 Task: Search for the contact with the first name 'Shubham' in Outlook.
Action: Mouse moved to (19, 73)
Screenshot: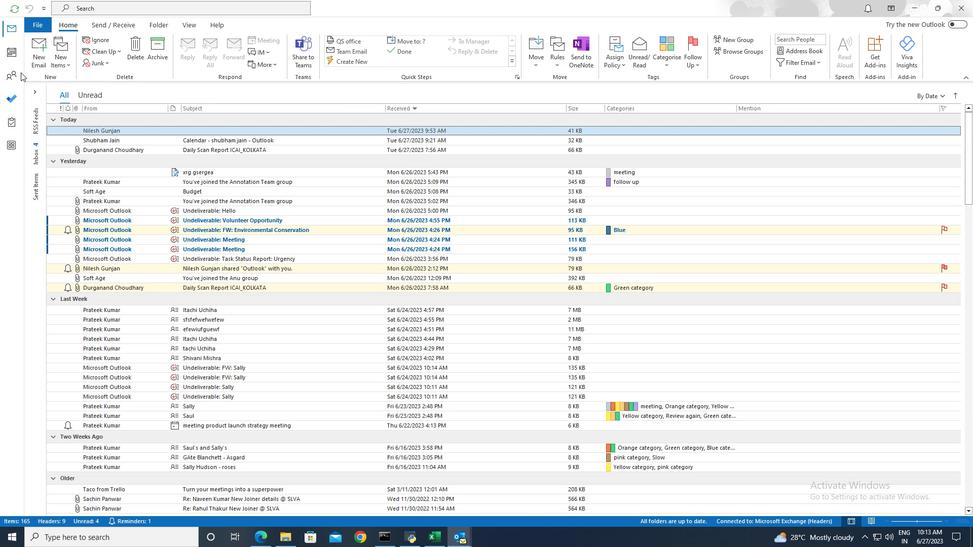 
Action: Mouse pressed left at (19, 73)
Screenshot: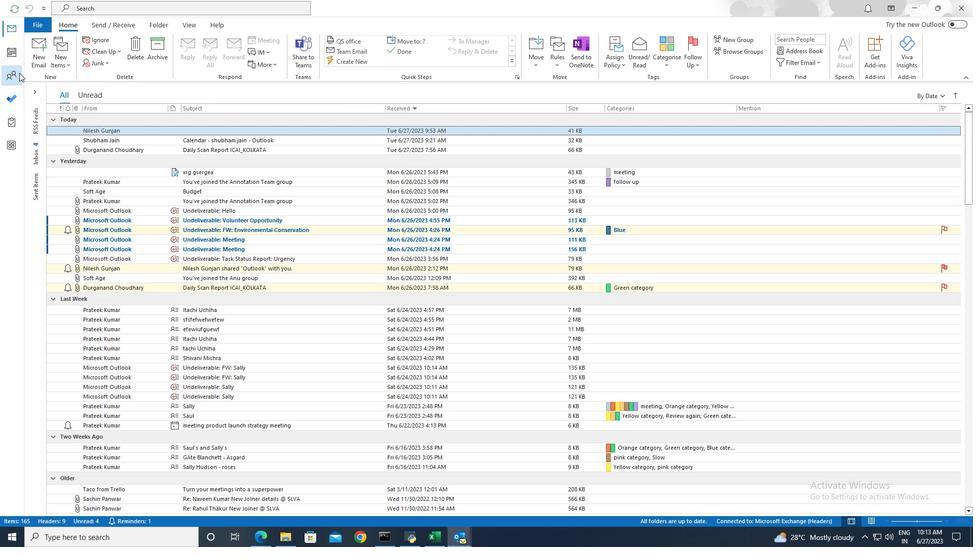 
Action: Mouse moved to (247, 5)
Screenshot: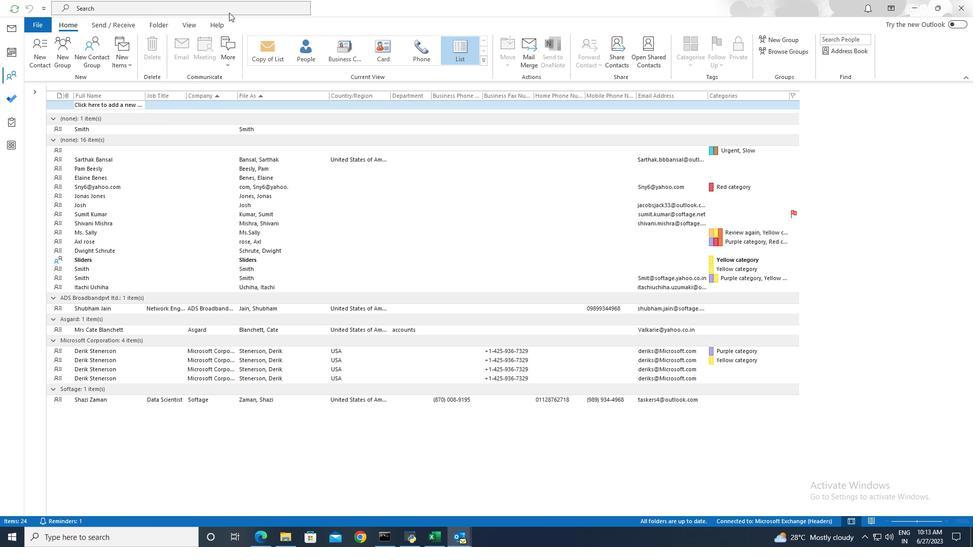 
Action: Mouse pressed left at (247, 5)
Screenshot: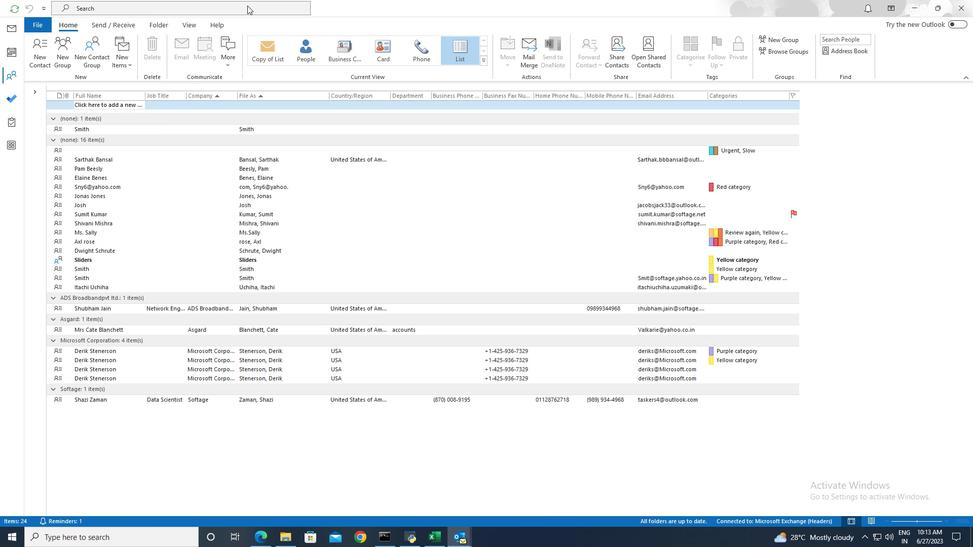 
Action: Mouse moved to (347, 8)
Screenshot: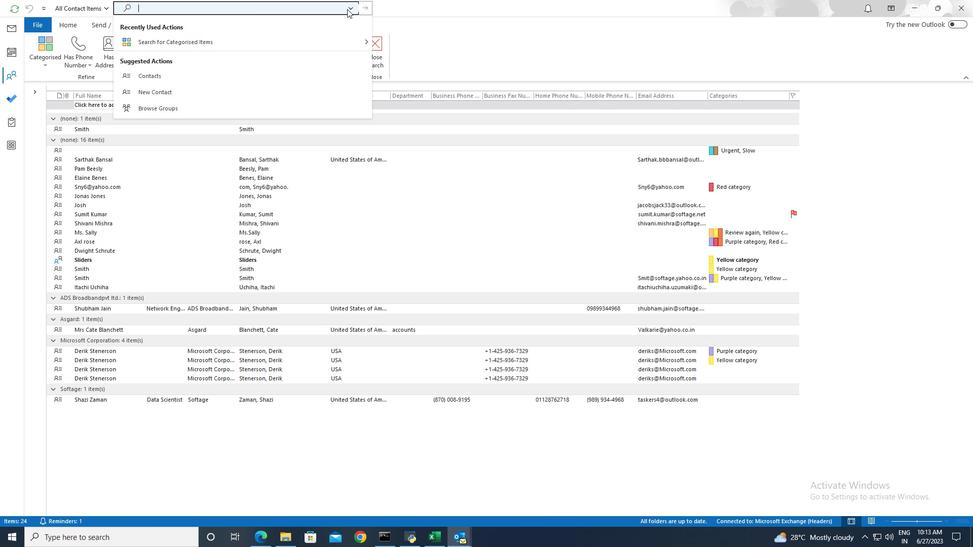 
Action: Mouse pressed left at (347, 8)
Screenshot: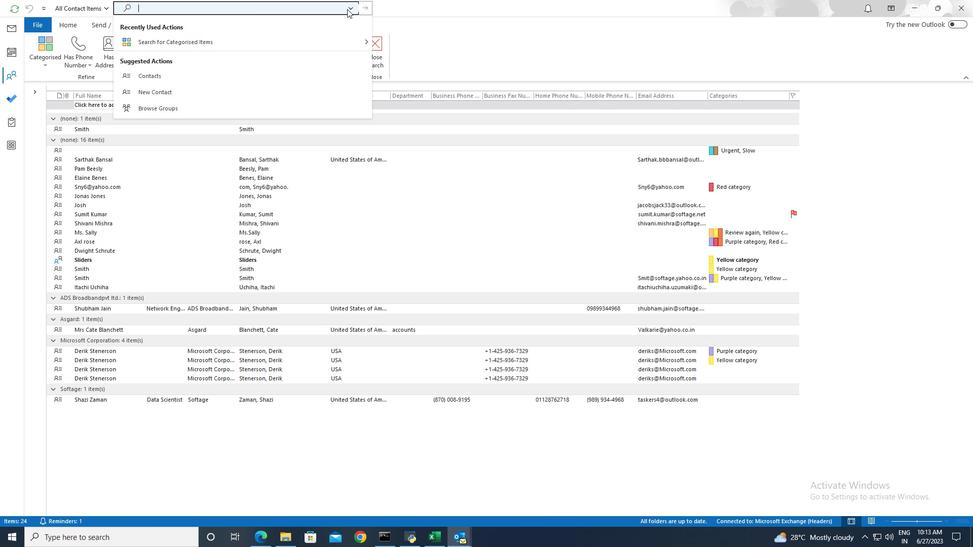 
Action: Mouse moved to (171, 158)
Screenshot: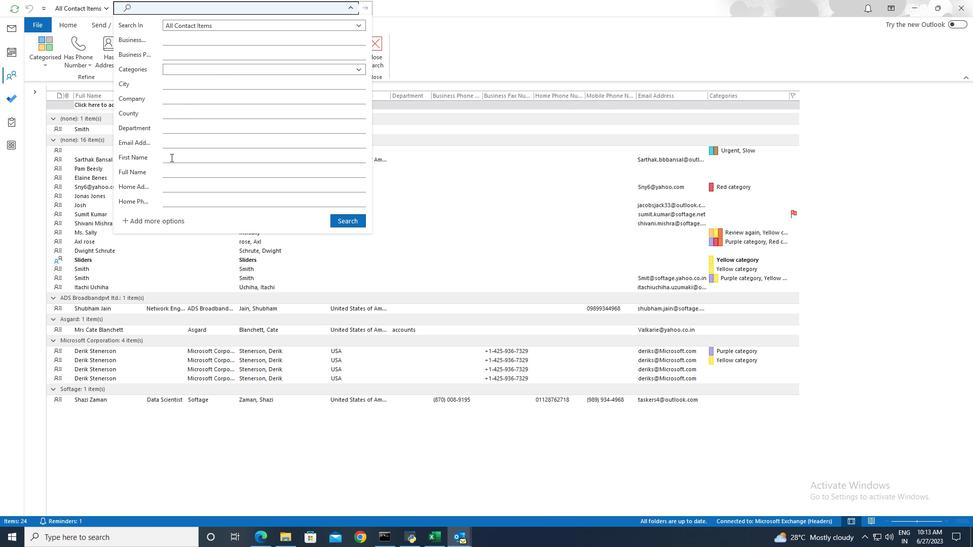 
Action: Mouse pressed left at (171, 158)
Screenshot: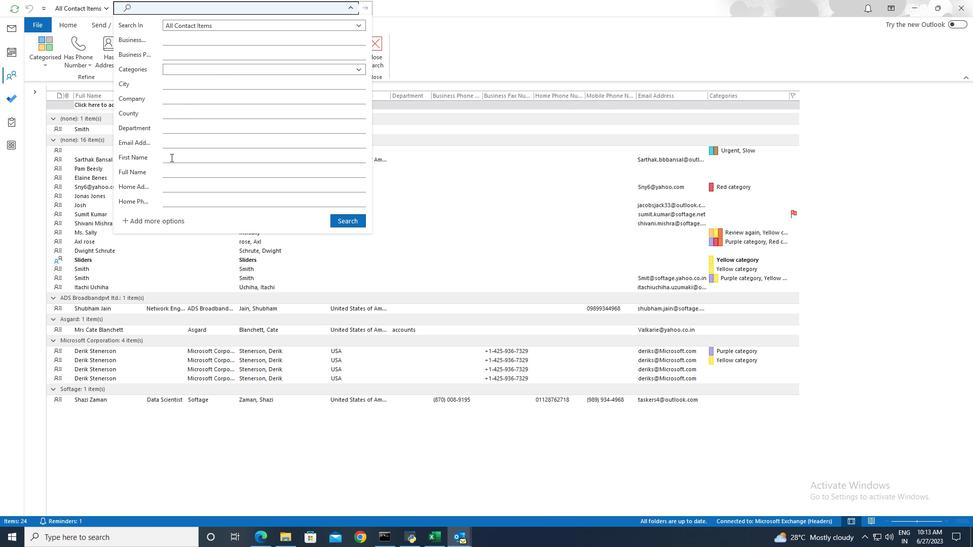 
Action: Key pressed <Key.shift>Shubham
Screenshot: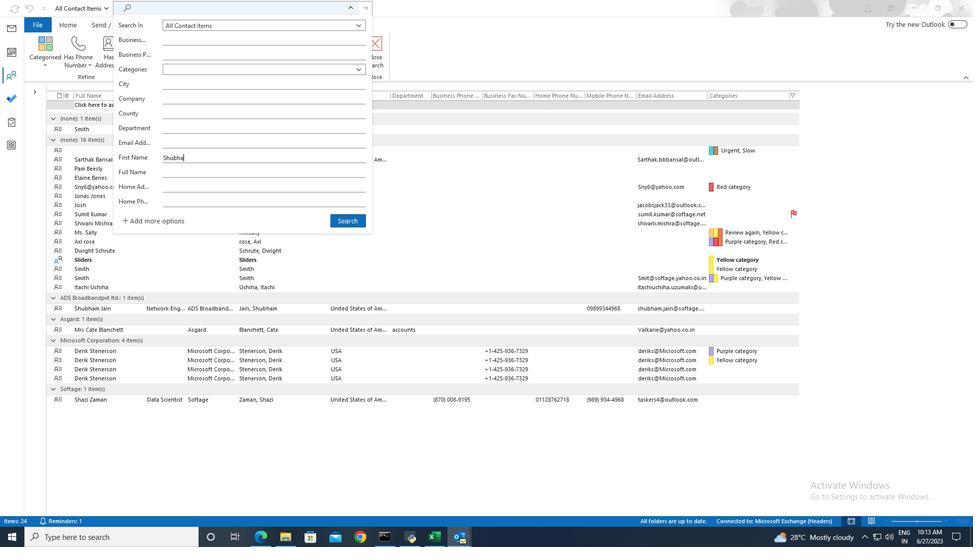 
Action: Mouse moved to (360, 217)
Screenshot: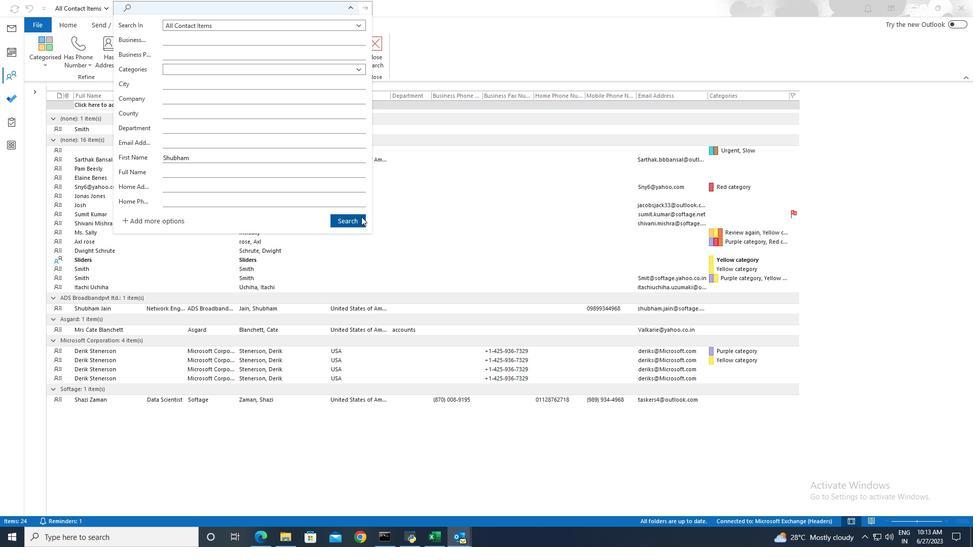 
Action: Mouse pressed left at (360, 217)
Screenshot: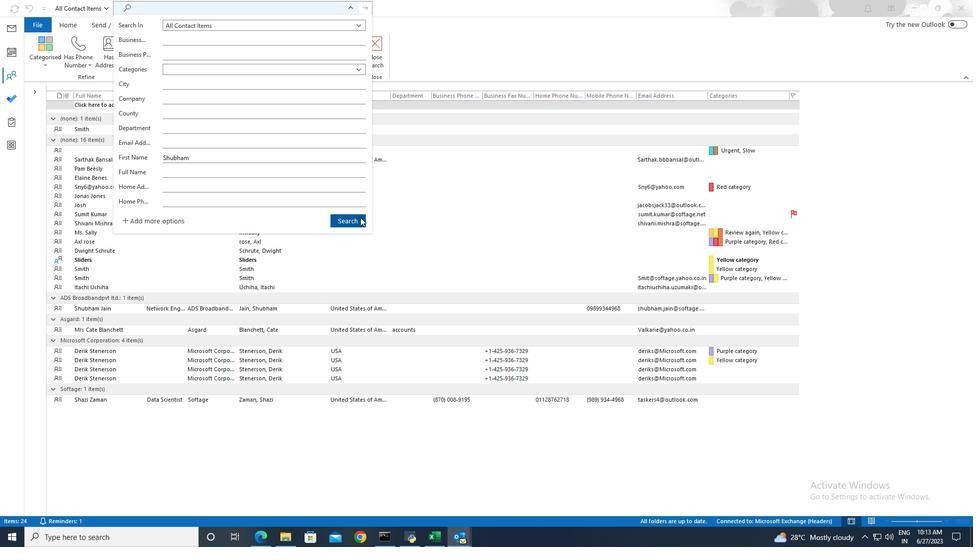 
